 Task: Log work in the project WorkWave for the issue 'Implement a new cloud-based compliance management system for a company with advanced regulatory tracking and reporting features' spent time as '1w 6d 14h 30m' and remaining time as '5w 4d 12h 8m' and clone the issue. Now add the issue to the epic 'Cloud Governance'.
Action: Mouse moved to (1001, 306)
Screenshot: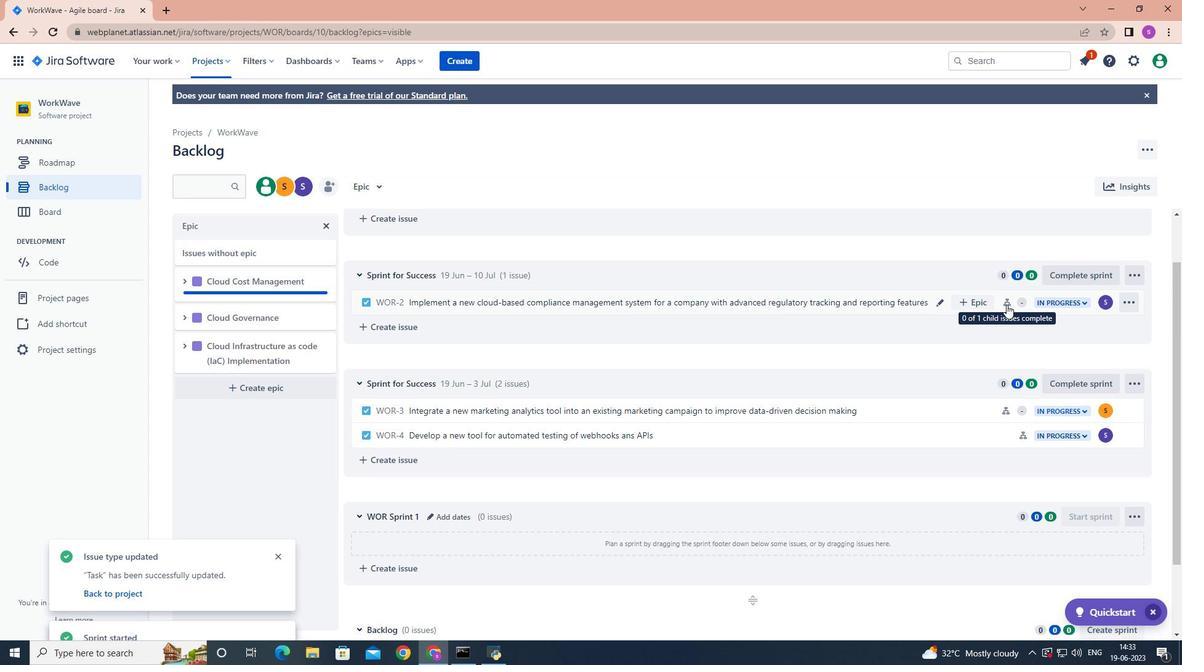 
Action: Mouse pressed left at (1001, 306)
Screenshot: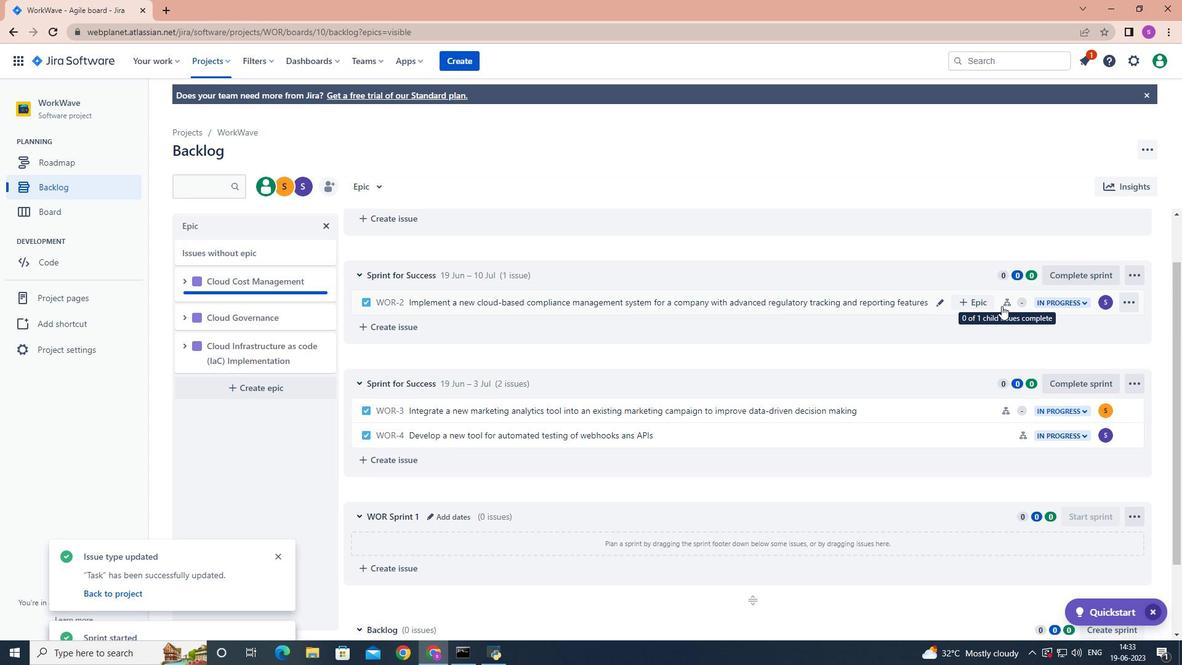 
Action: Mouse moved to (1127, 223)
Screenshot: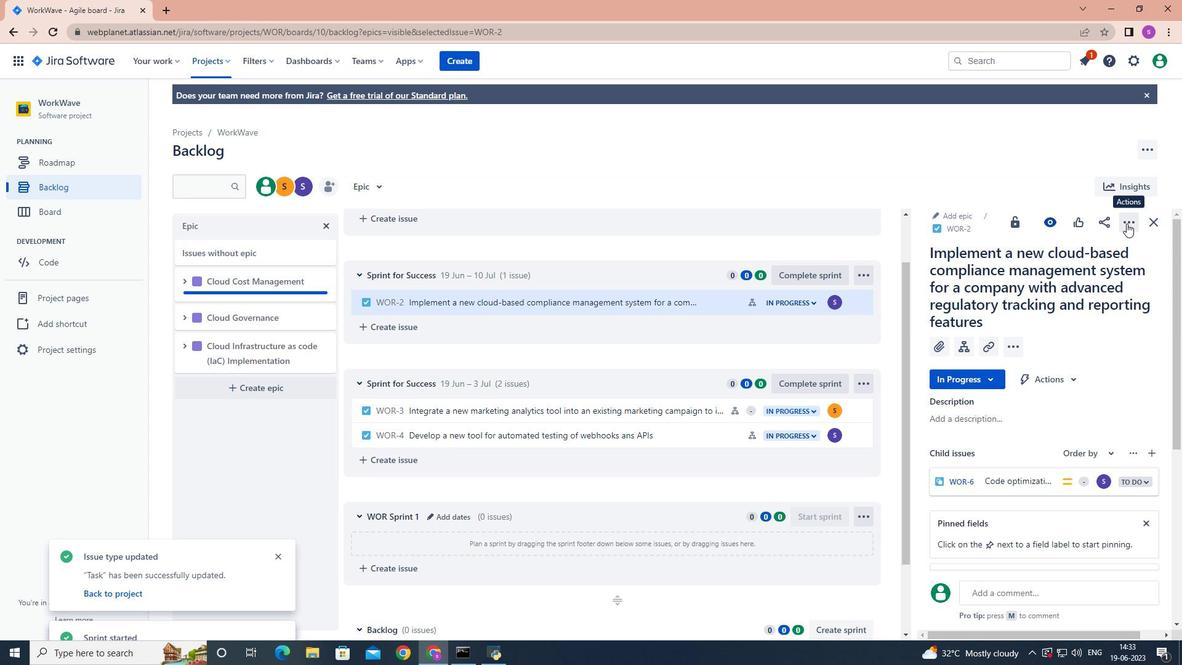 
Action: Mouse pressed left at (1127, 223)
Screenshot: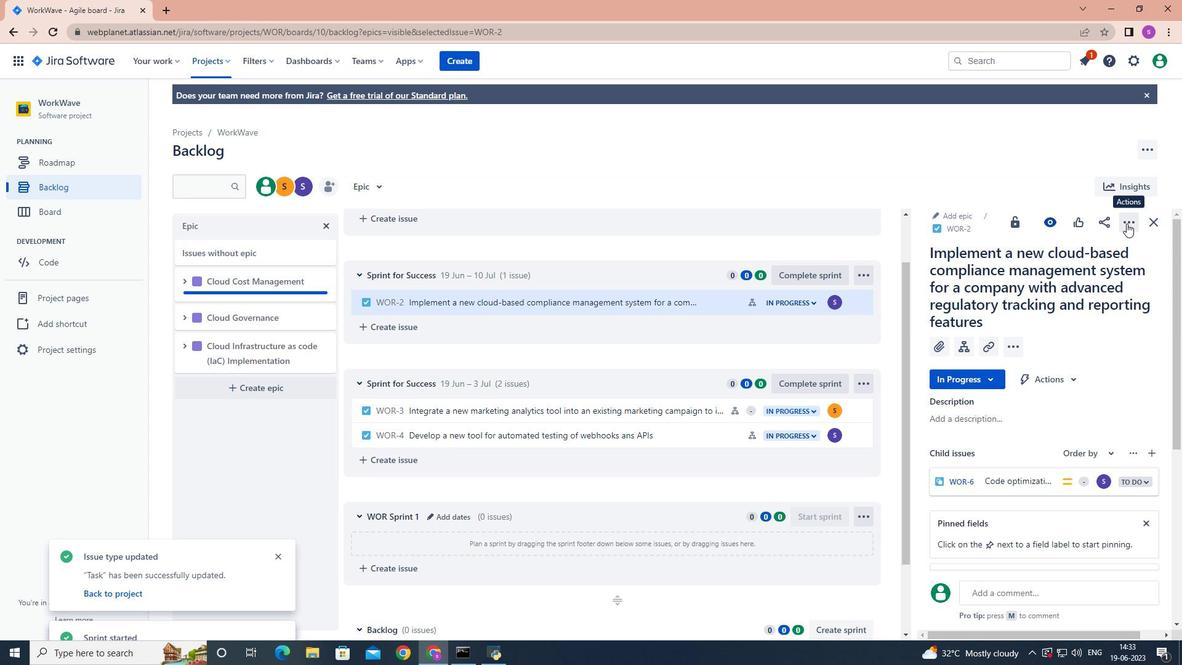 
Action: Mouse moved to (1094, 251)
Screenshot: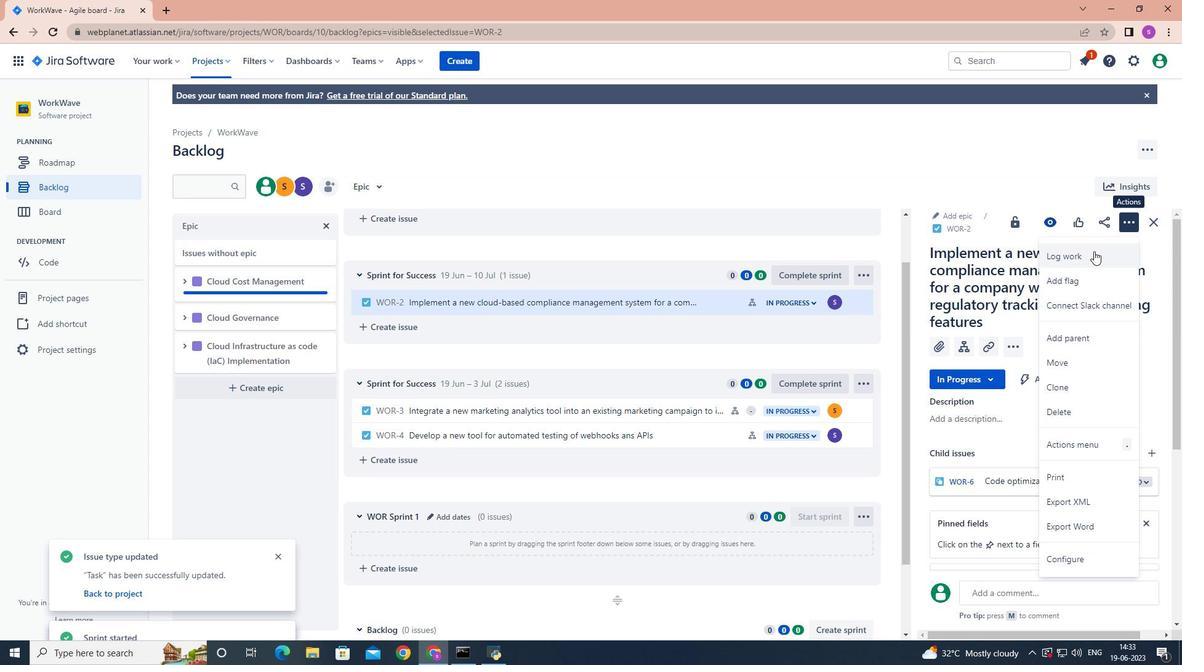 
Action: Mouse pressed left at (1094, 251)
Screenshot: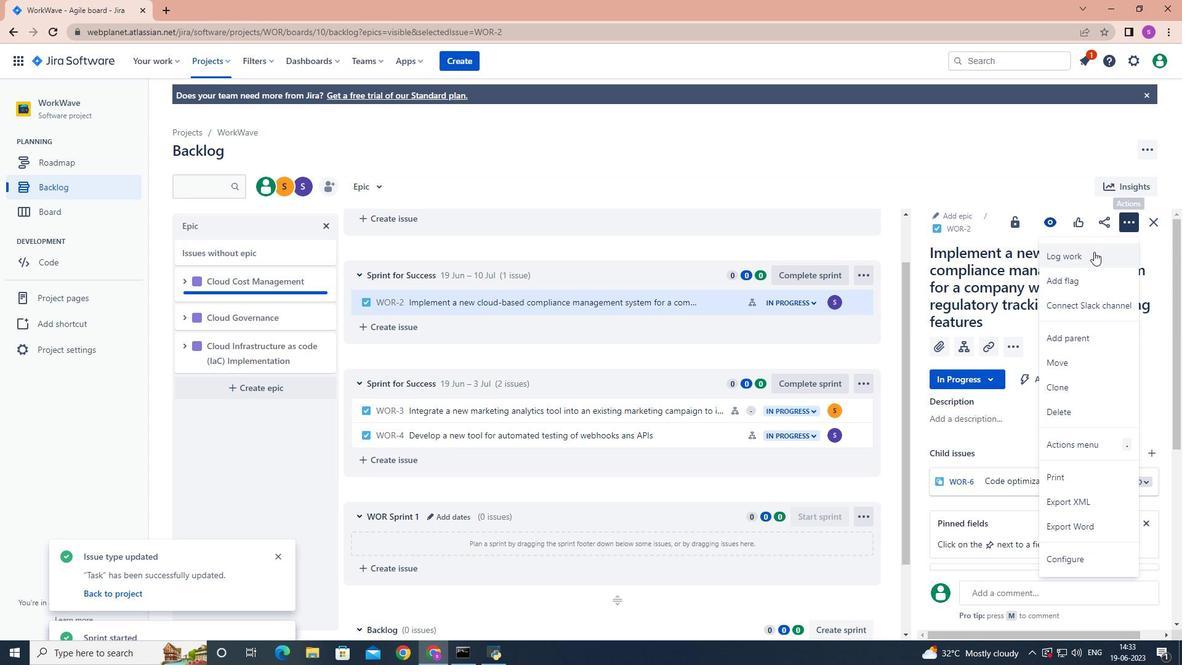 
Action: Mouse moved to (1094, 251)
Screenshot: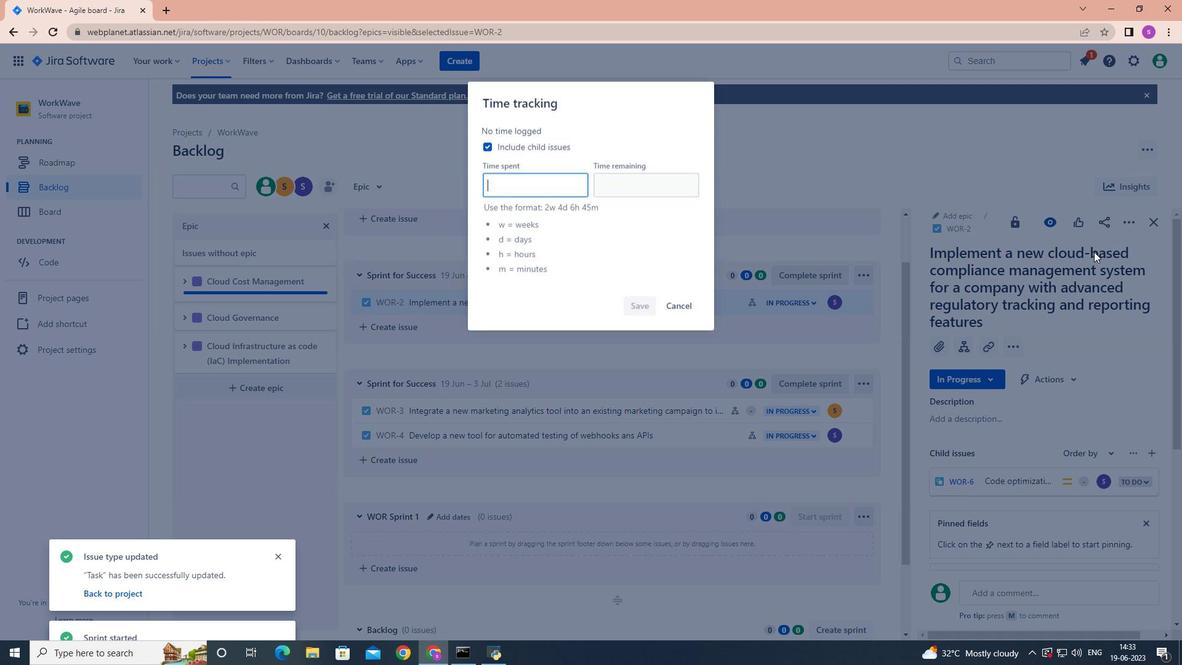 
Action: Key pressed 1w<Key.space>6d<Key.space>14h<Key.space>30m
Screenshot: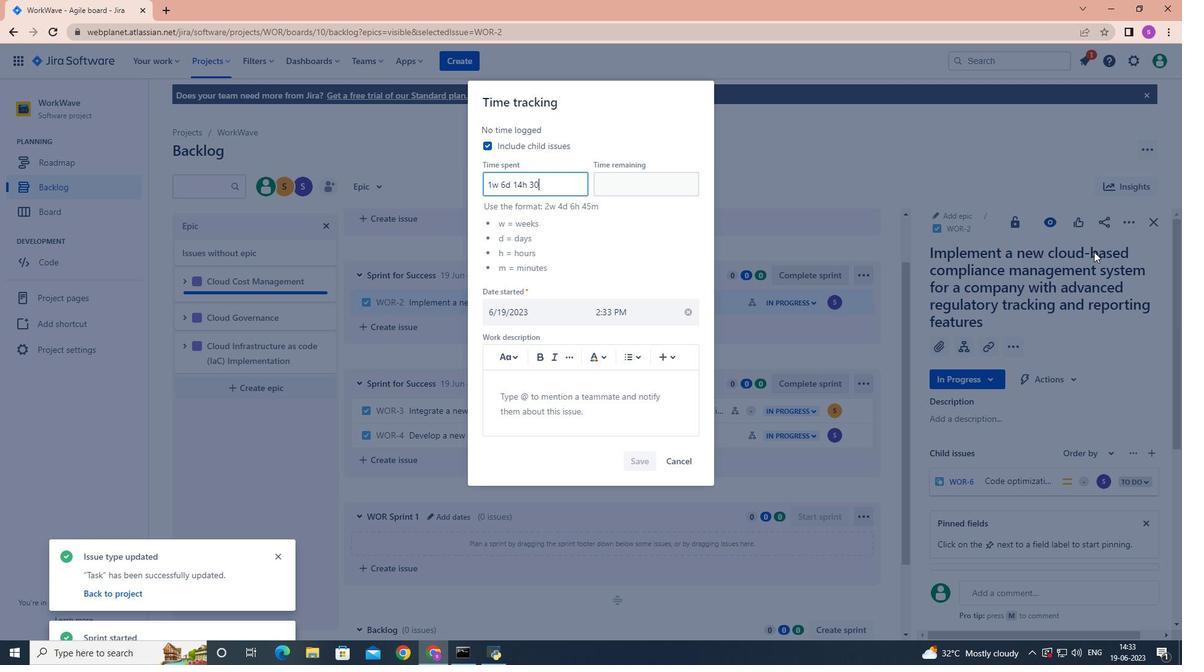 
Action: Mouse moved to (663, 185)
Screenshot: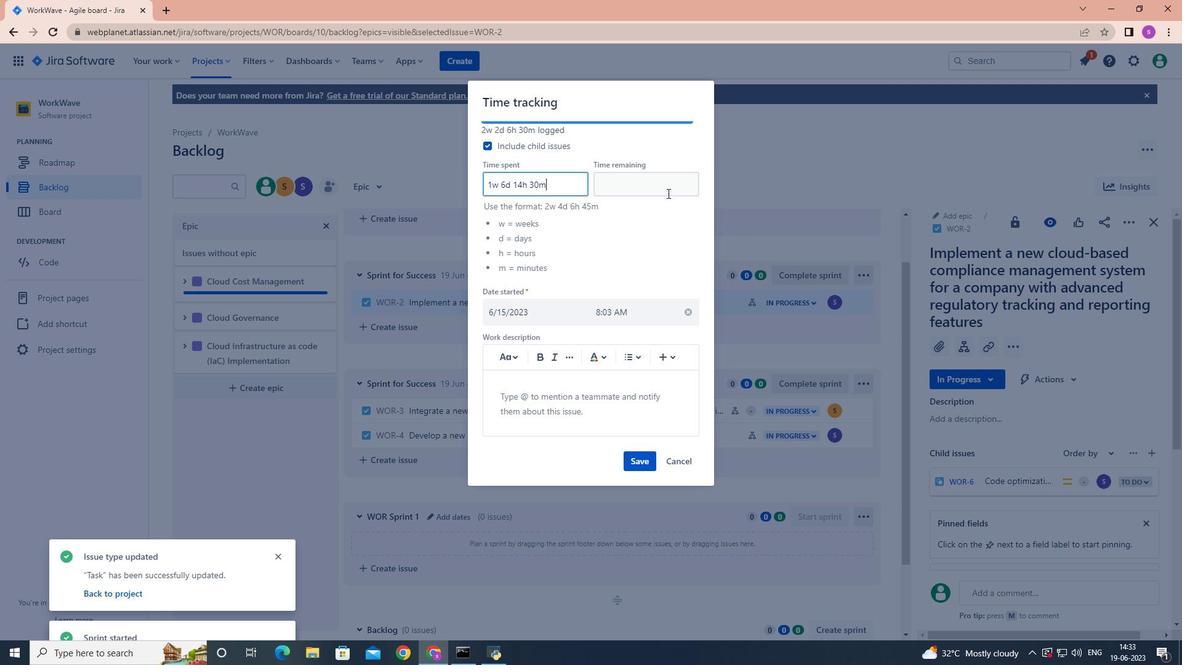 
Action: Mouse pressed left at (663, 185)
Screenshot: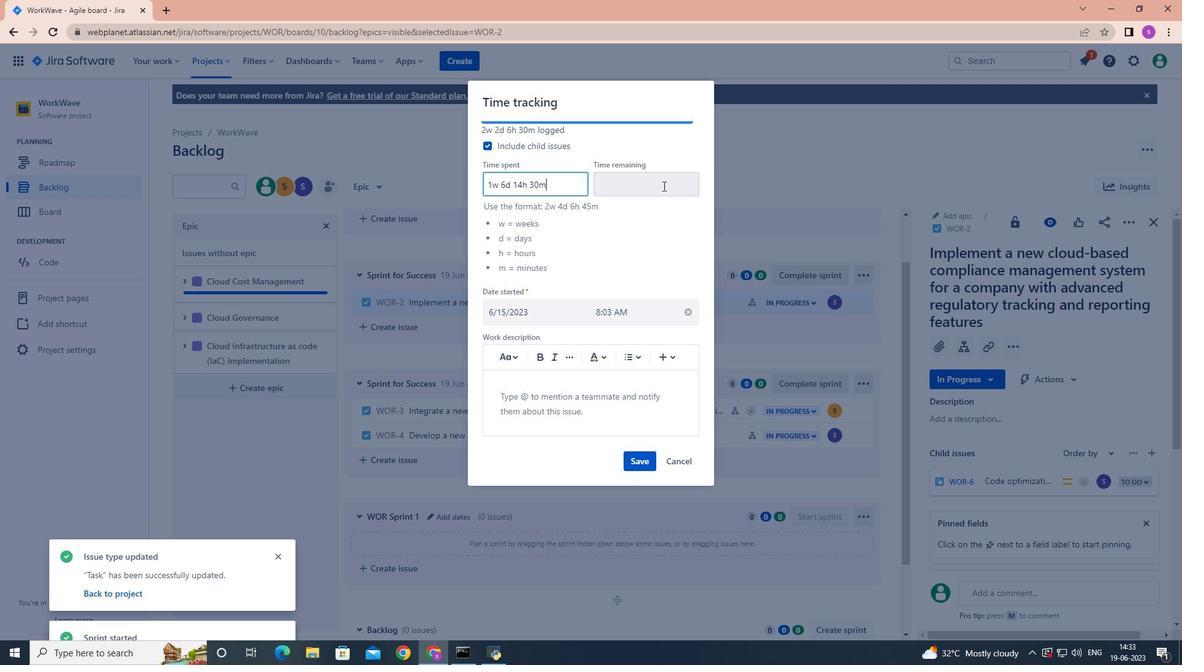 
Action: Key pressed 5w<Key.space>4d<Key.space>12h<Key.space>8m
Screenshot: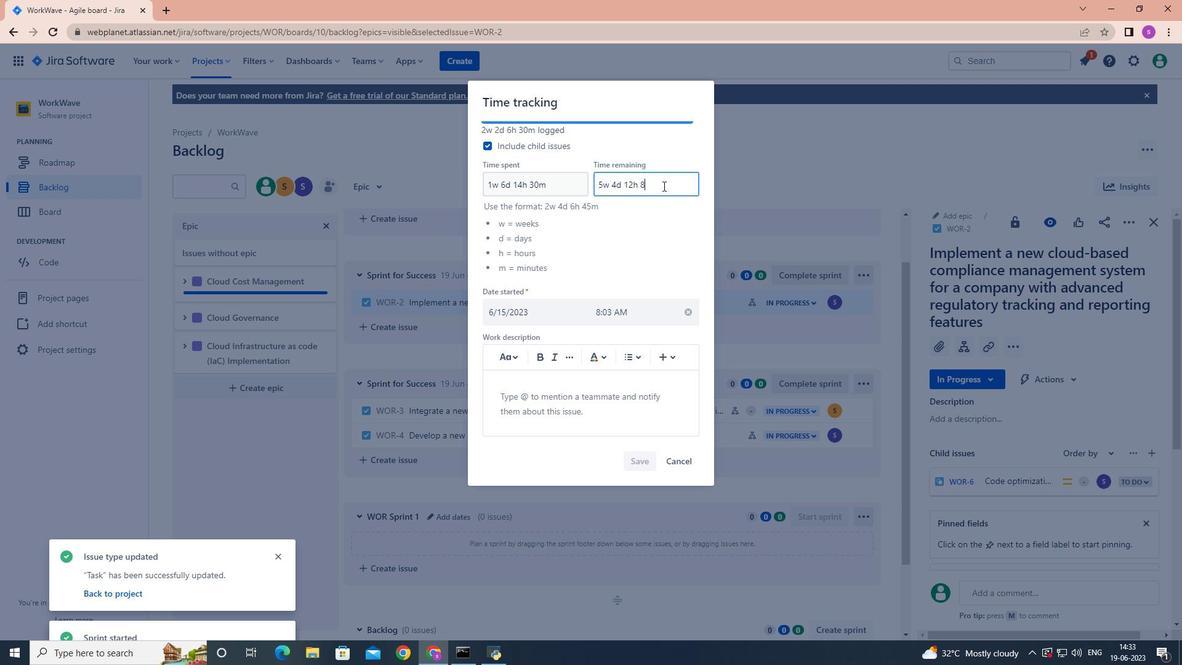 
Action: Mouse moved to (638, 456)
Screenshot: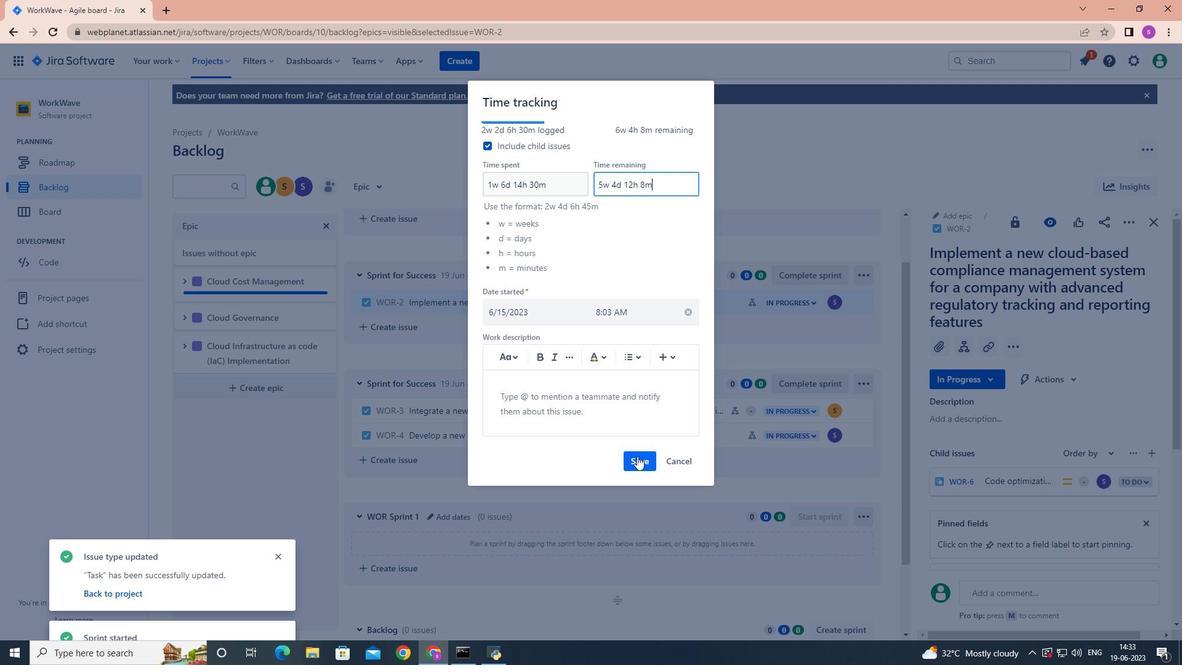 
Action: Mouse pressed left at (638, 456)
Screenshot: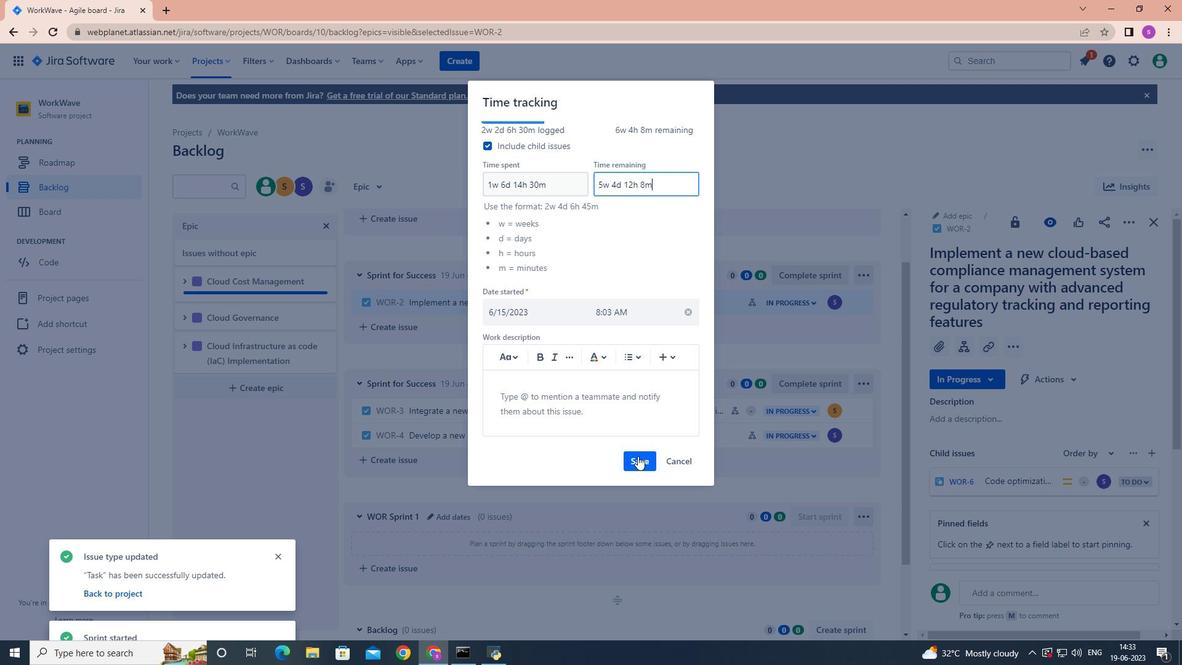 
Action: Mouse moved to (1123, 225)
Screenshot: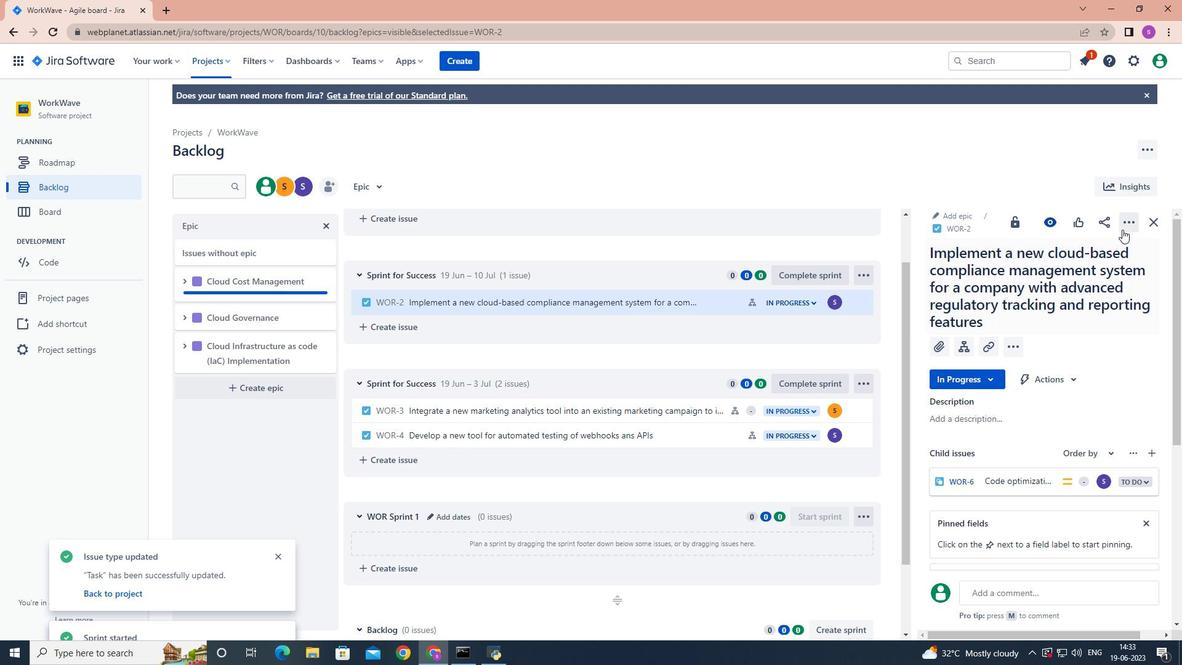
Action: Mouse pressed left at (1123, 225)
Screenshot: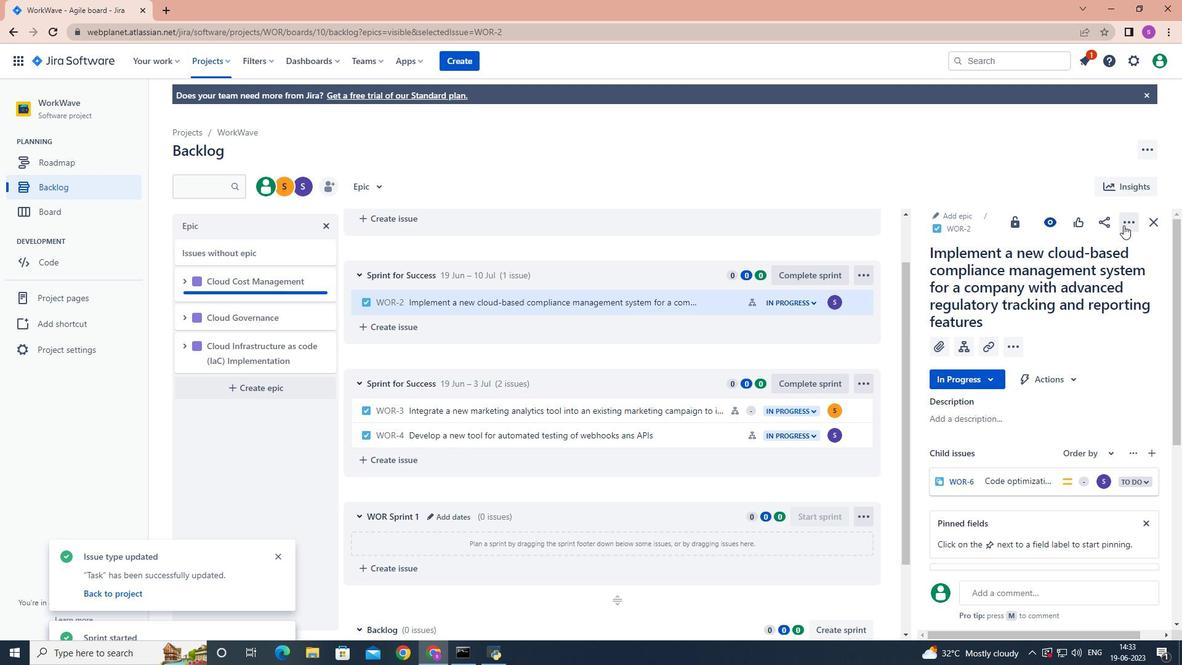 
Action: Mouse moved to (1102, 386)
Screenshot: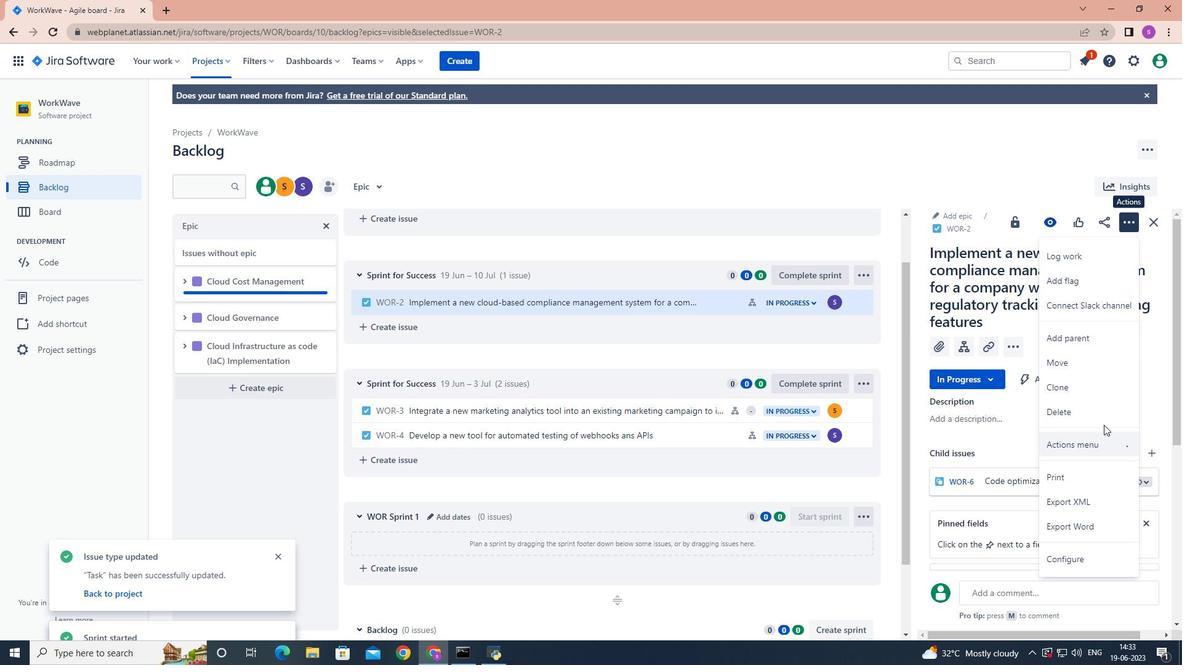 
Action: Mouse pressed left at (1102, 386)
Screenshot: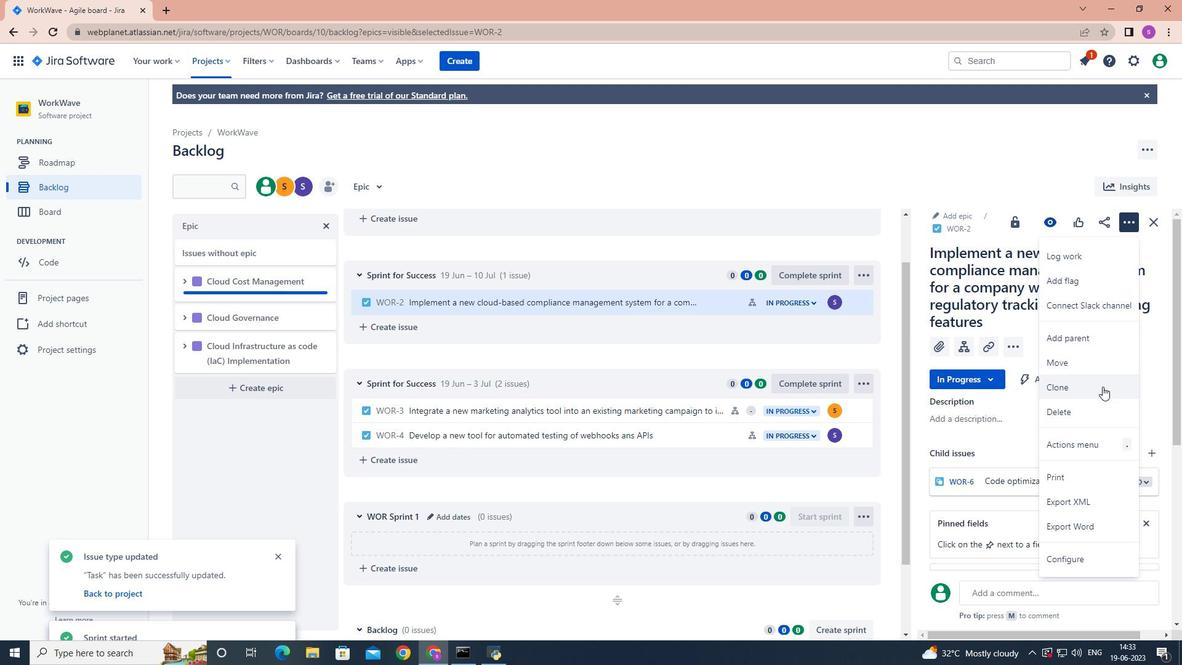 
Action: Mouse moved to (665, 267)
Screenshot: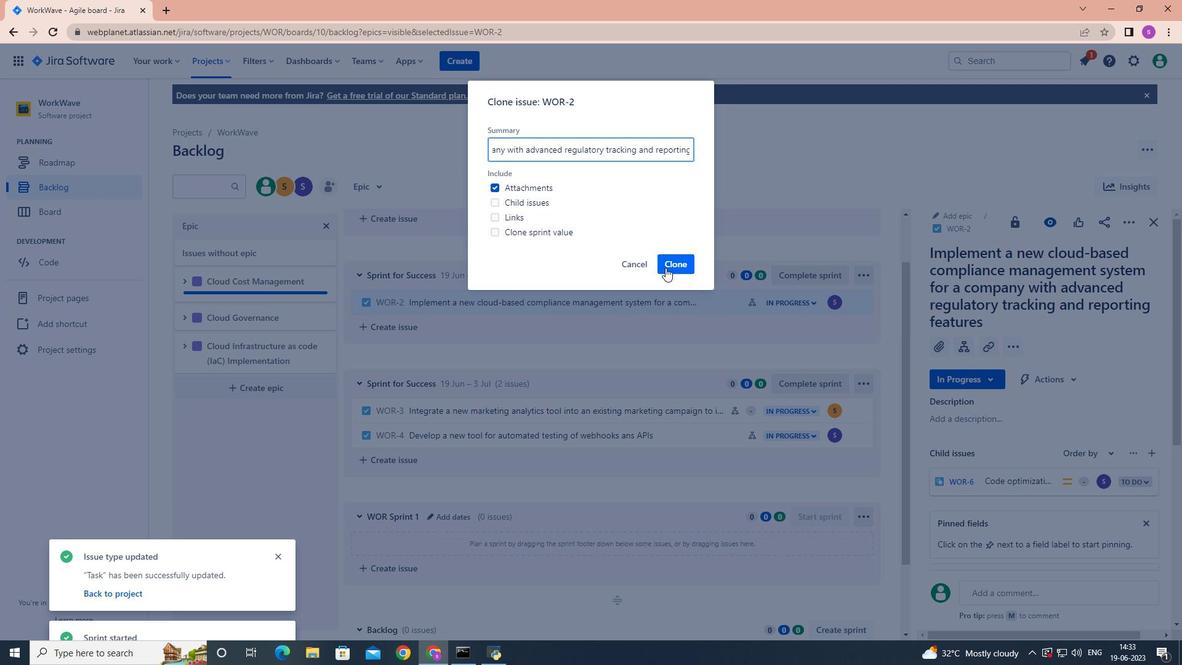 
Action: Mouse pressed left at (665, 267)
Screenshot: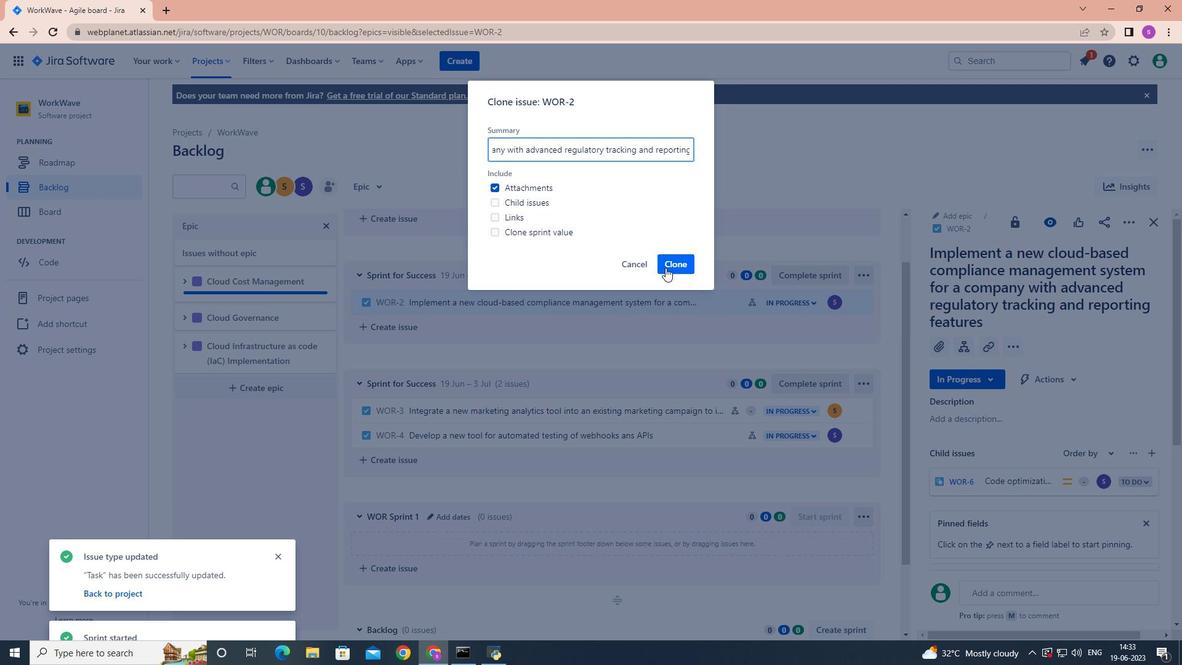 
Action: Mouse moved to (694, 378)
Screenshot: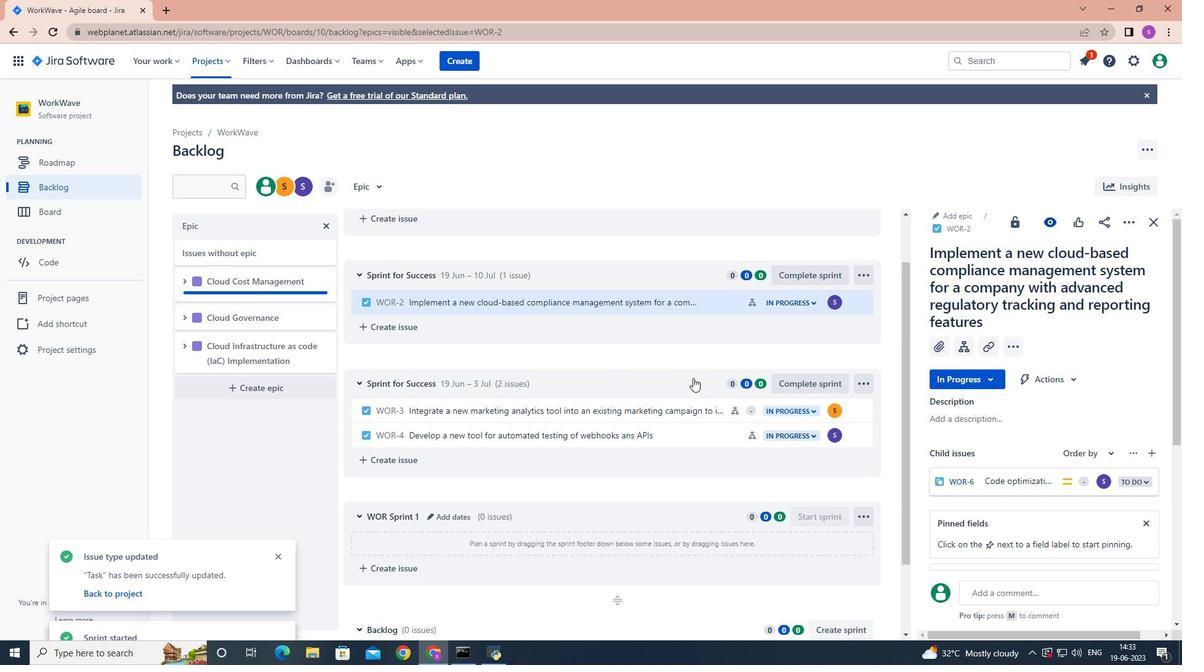 
Action: Mouse scrolled (694, 378) with delta (0, 0)
Screenshot: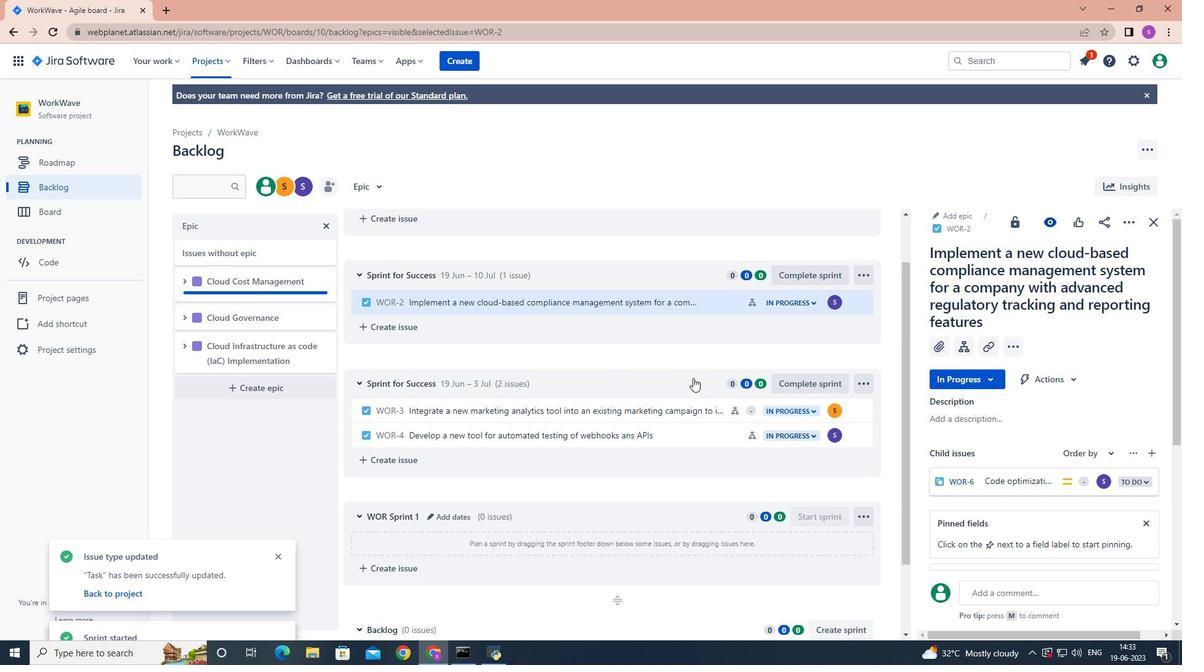 
Action: Mouse scrolled (694, 378) with delta (0, 0)
Screenshot: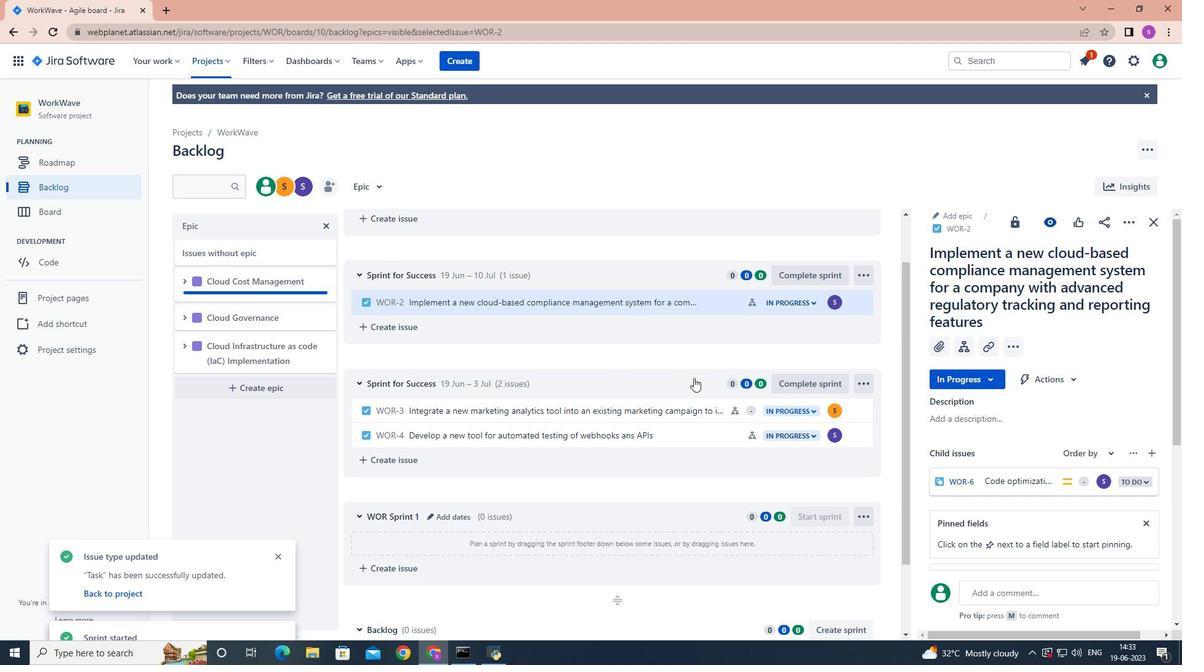 
Action: Mouse moved to (715, 362)
Screenshot: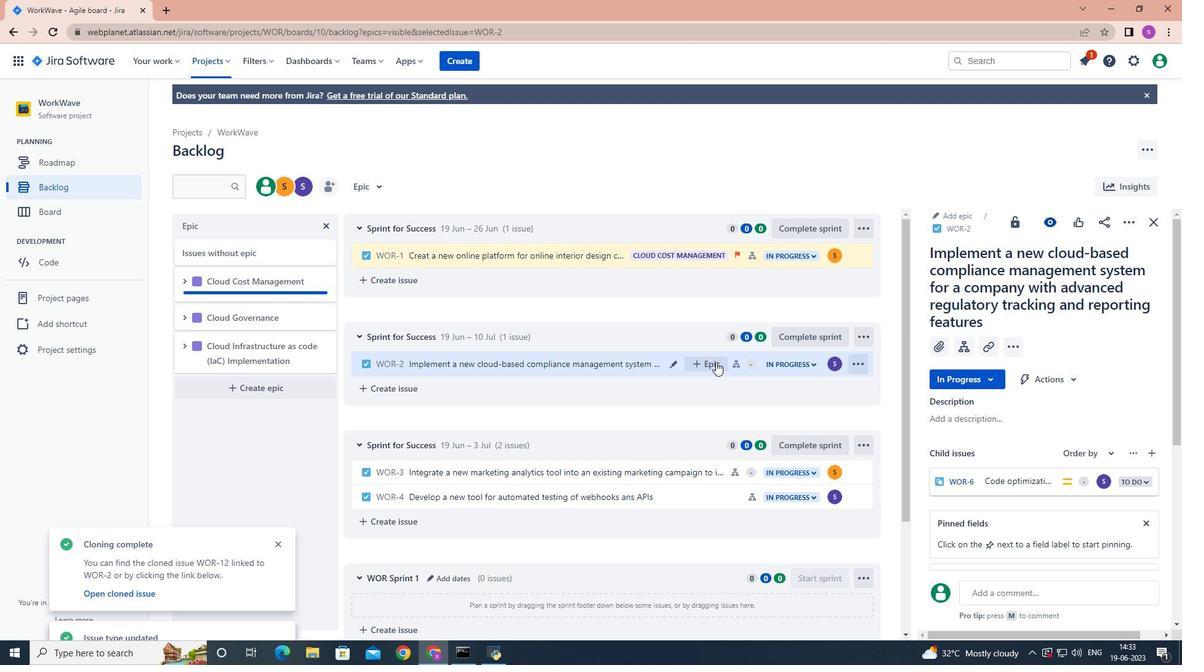
Action: Mouse pressed left at (715, 362)
Screenshot: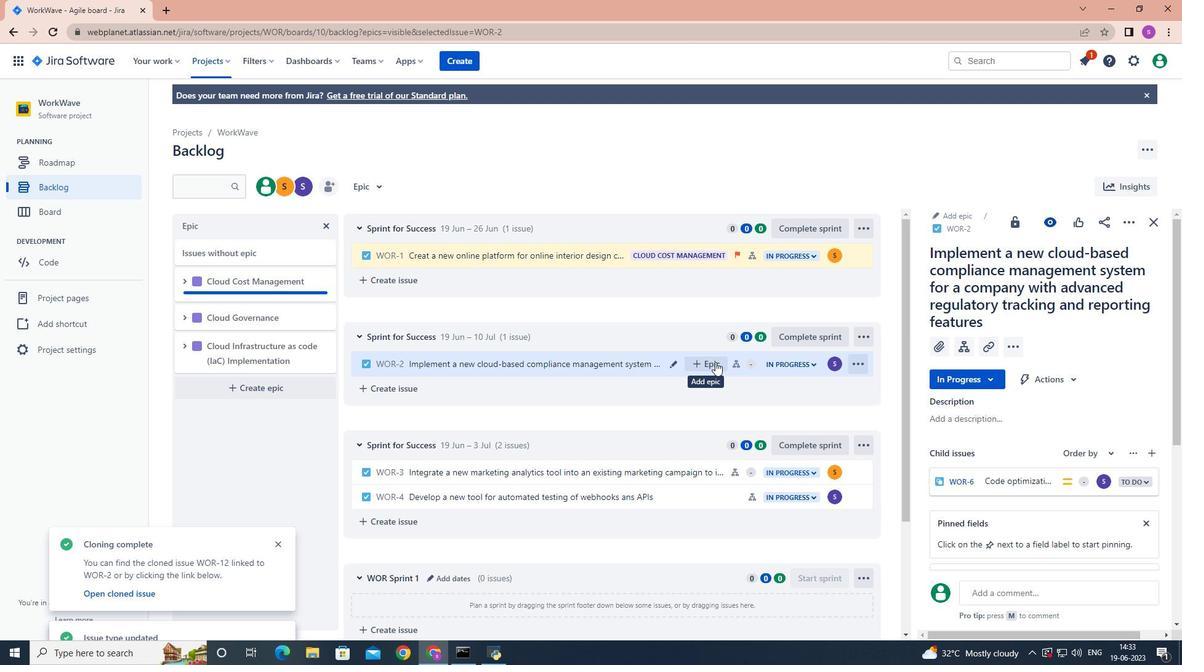 
Action: Mouse moved to (780, 452)
Screenshot: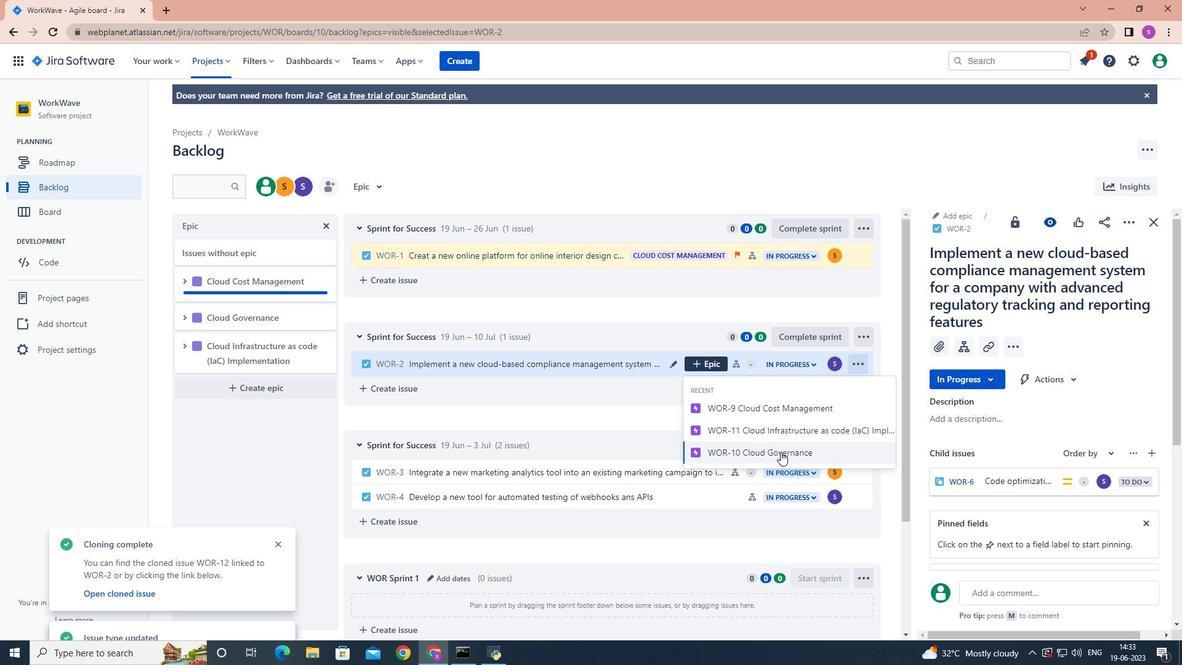 
Action: Mouse pressed left at (780, 452)
Screenshot: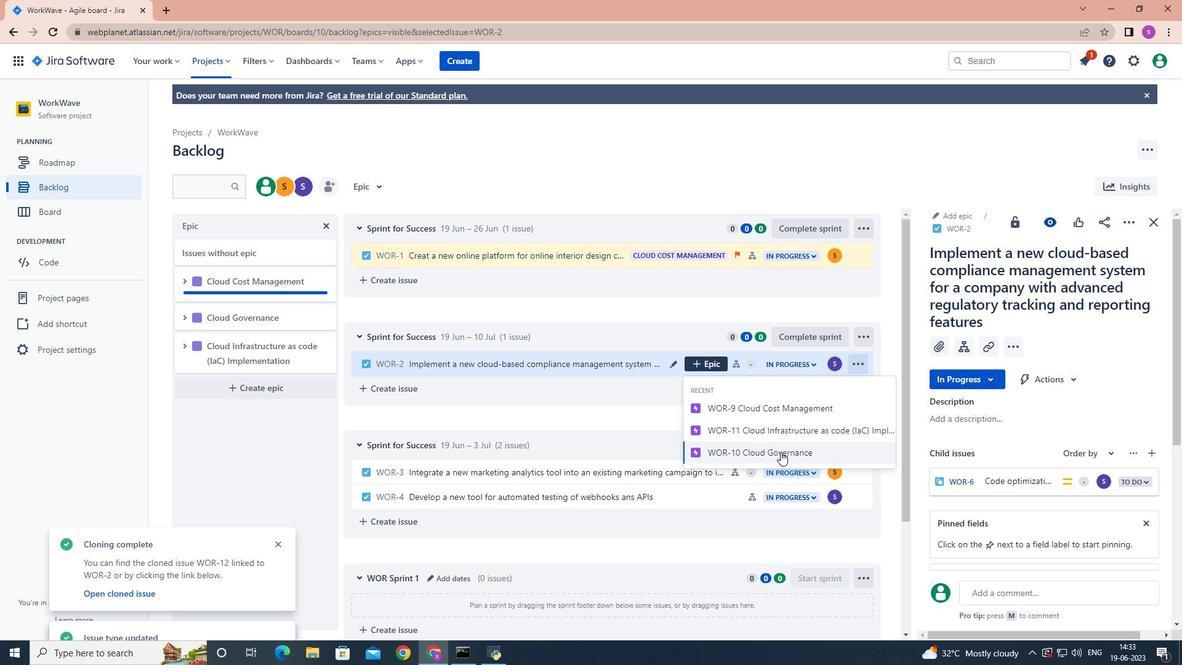 
Action: Mouse moved to (777, 435)
Screenshot: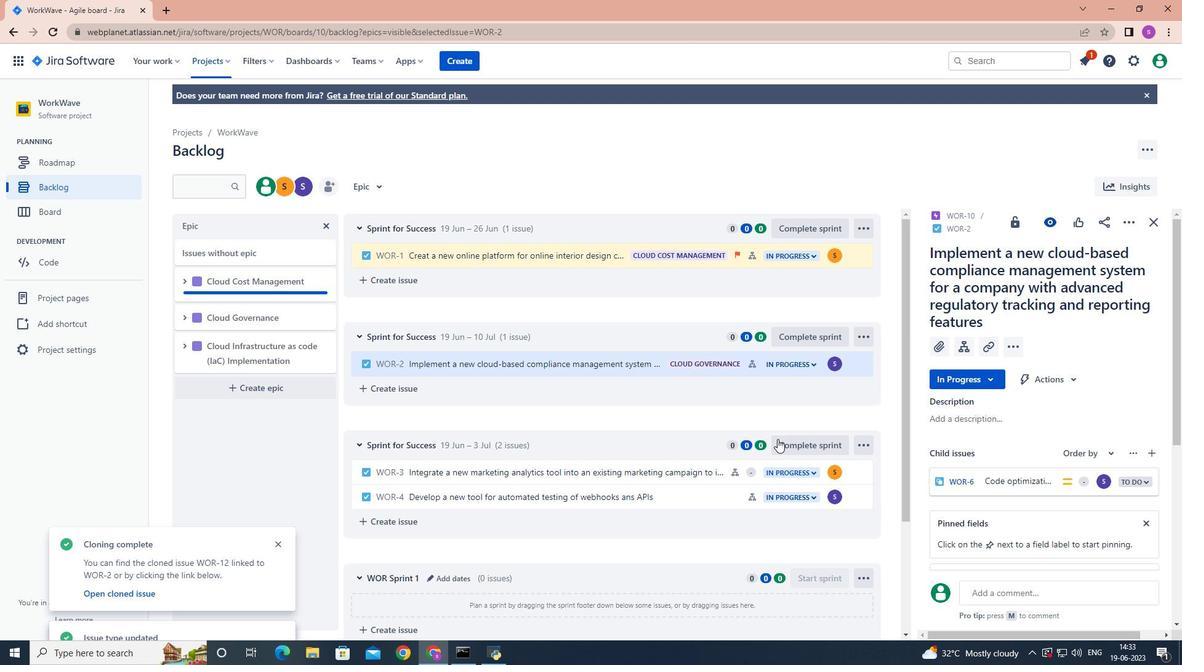 
